 Task: Move message to other.
Action: Mouse moved to (669, 59)
Screenshot: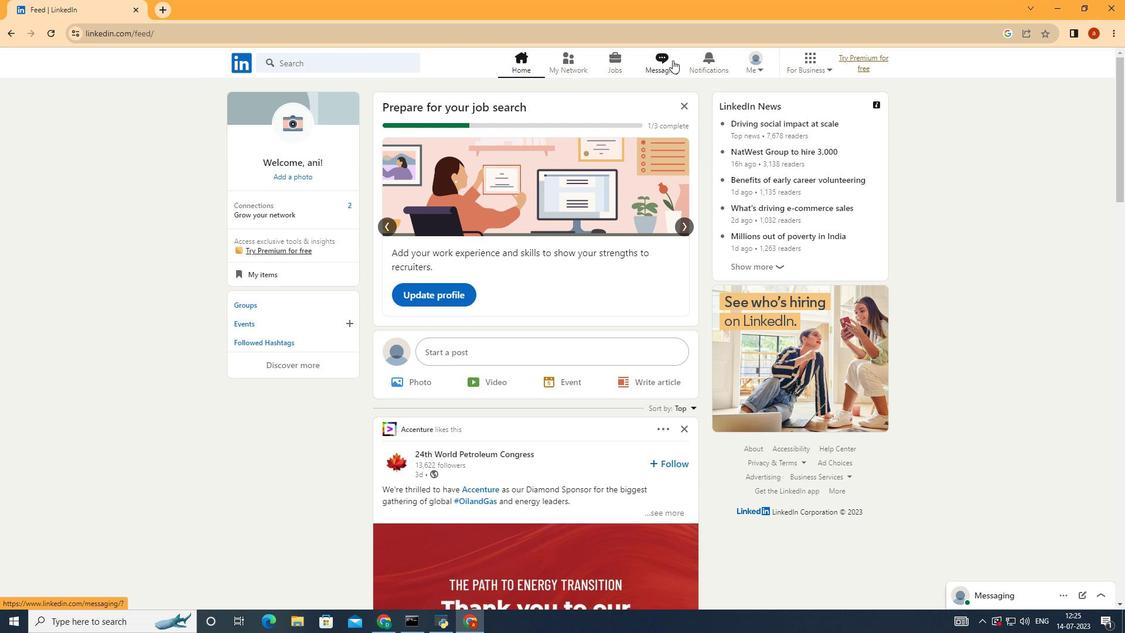 
Action: Mouse pressed left at (669, 59)
Screenshot: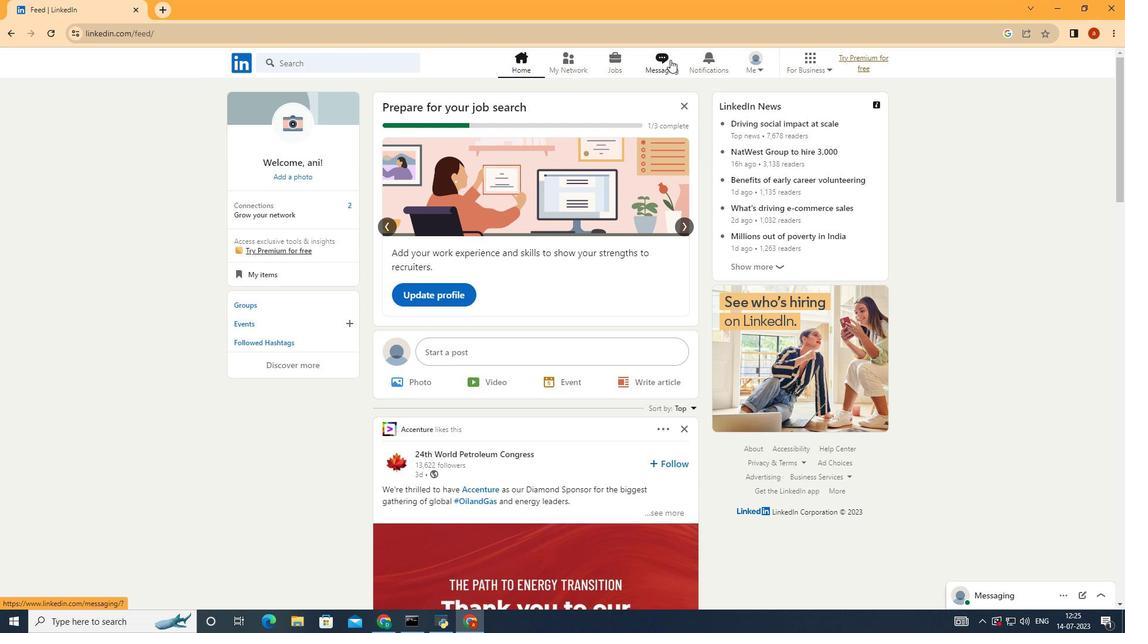 
Action: Mouse moved to (393, 177)
Screenshot: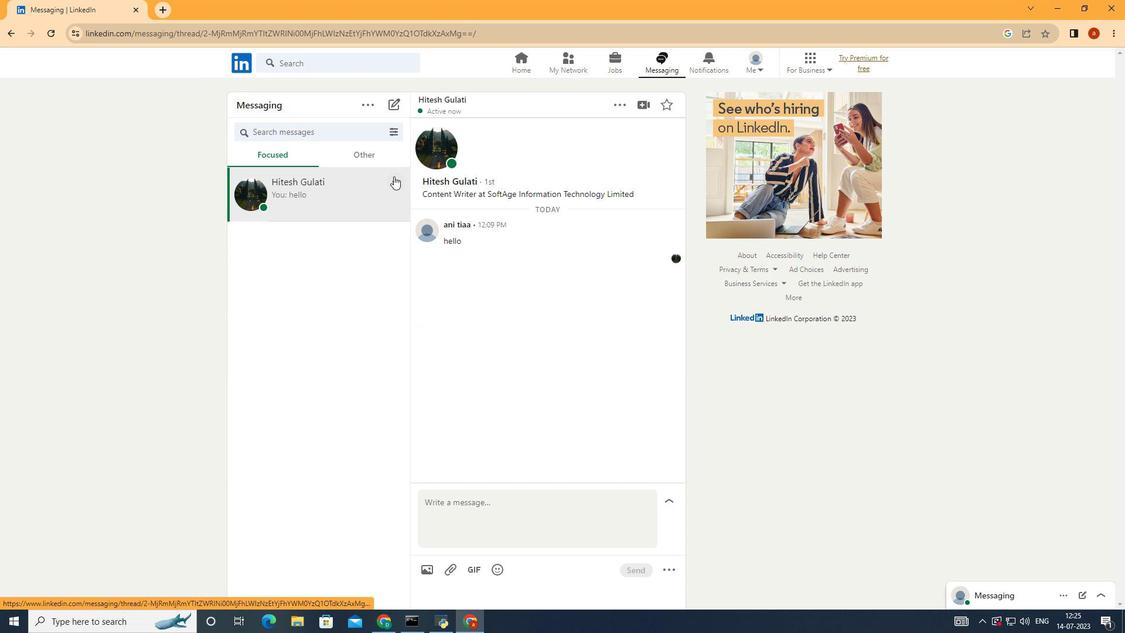 
Action: Mouse pressed left at (393, 177)
Screenshot: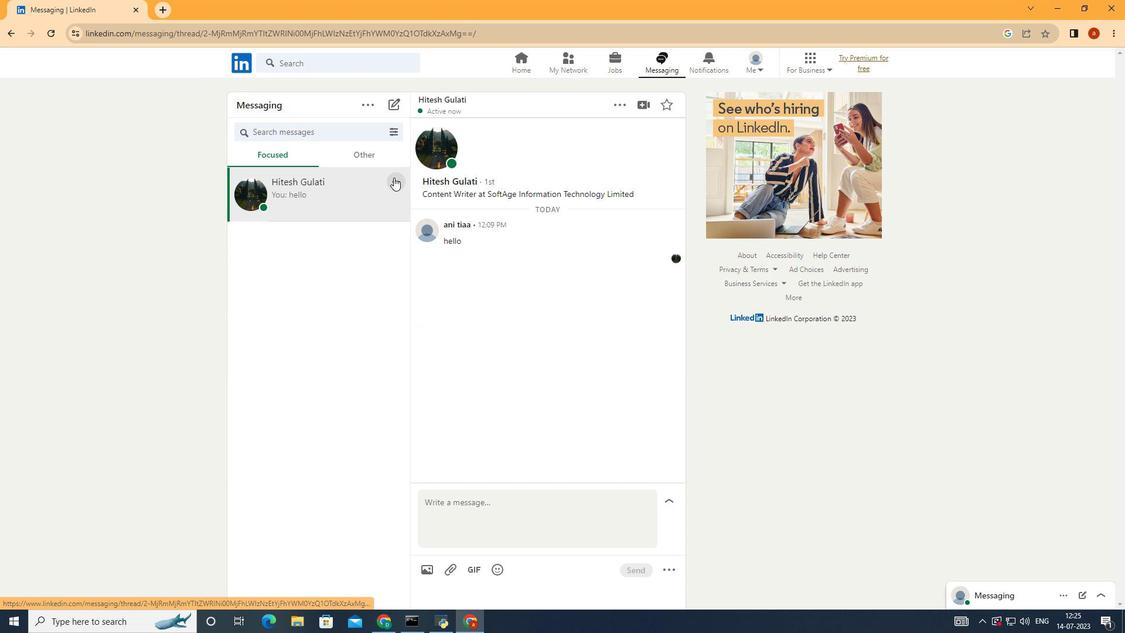 
Action: Mouse moved to (371, 189)
Screenshot: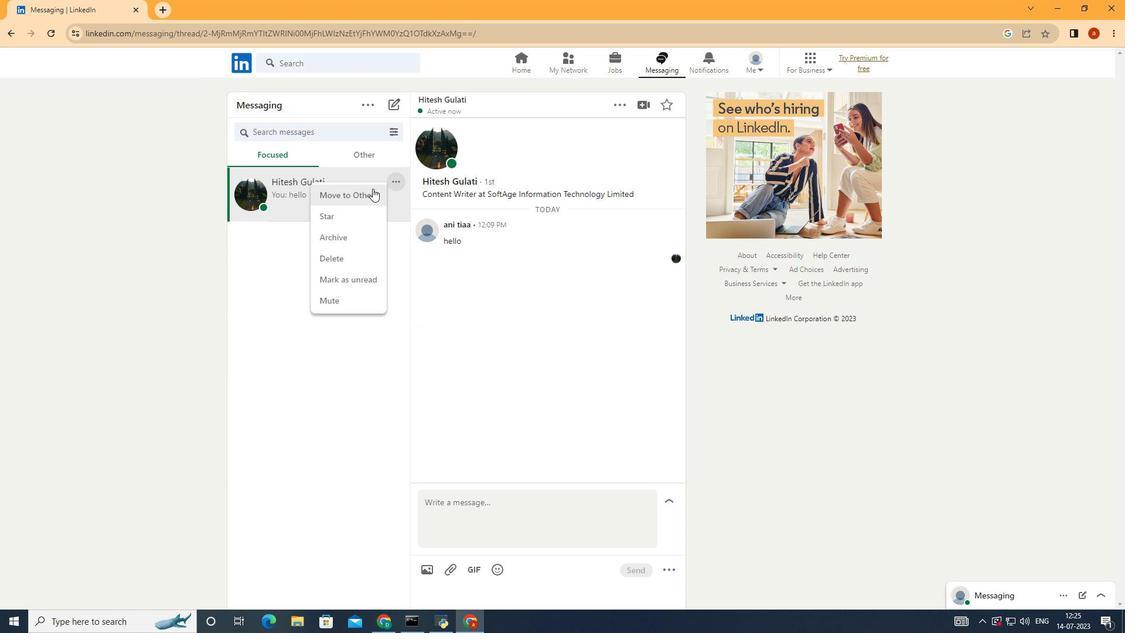 
Action: Mouse pressed left at (371, 189)
Screenshot: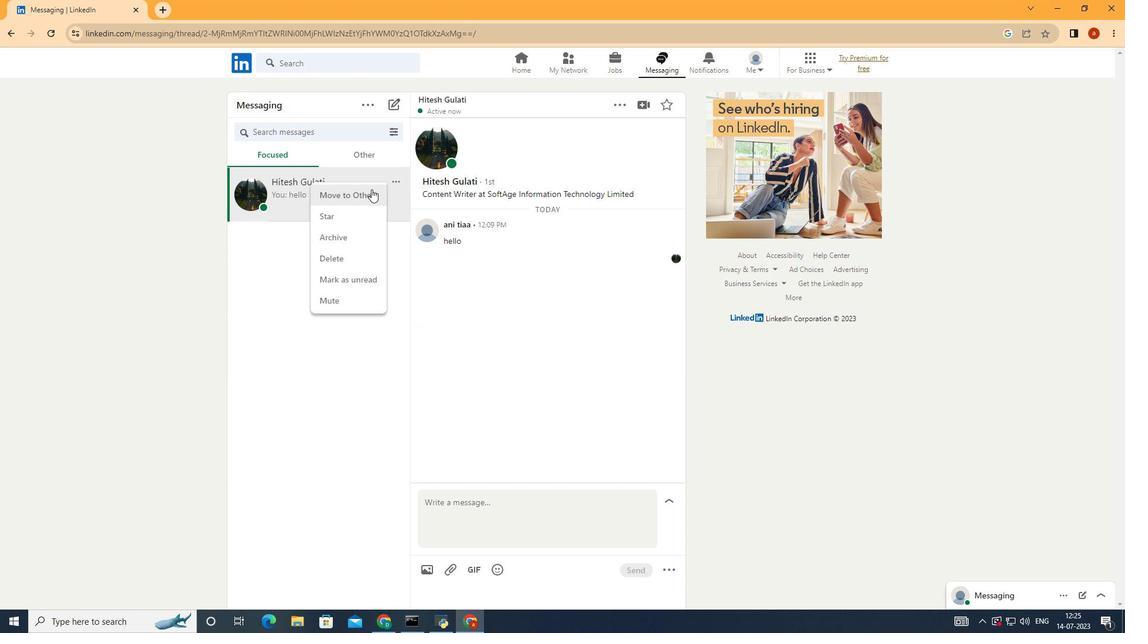 
